 Task: Create New Customer with Customer Name: RA Sushi, Billing Address Line1: 538 Junior Avenue, Billing Address Line2:  Duluth, Billing Address Line3:  Georgia 30097
Action: Mouse moved to (168, 33)
Screenshot: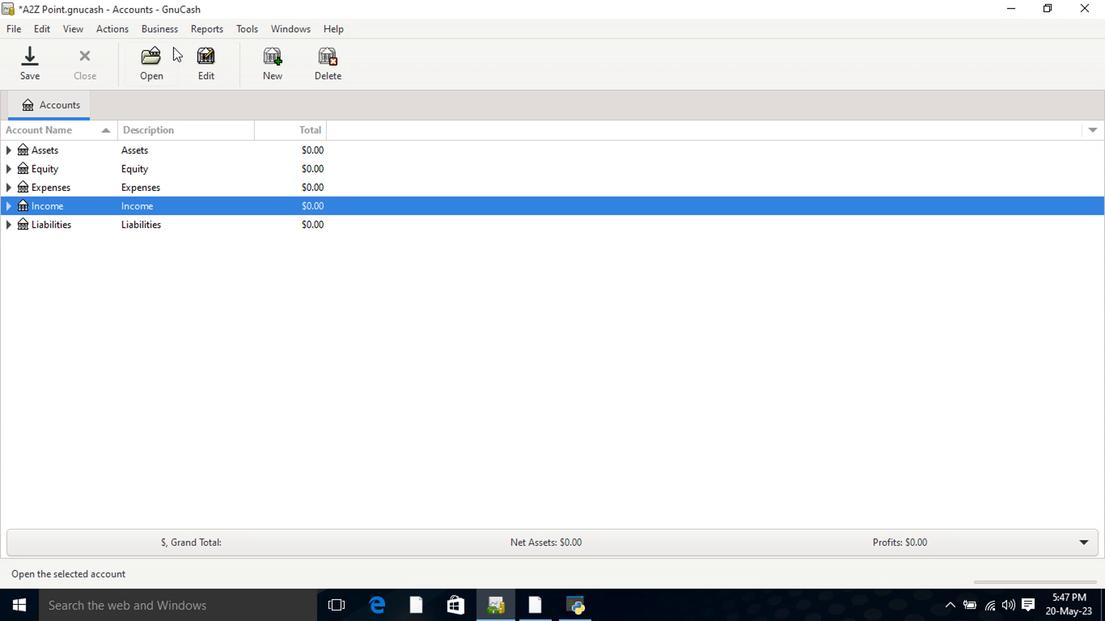 
Action: Mouse pressed left at (168, 33)
Screenshot: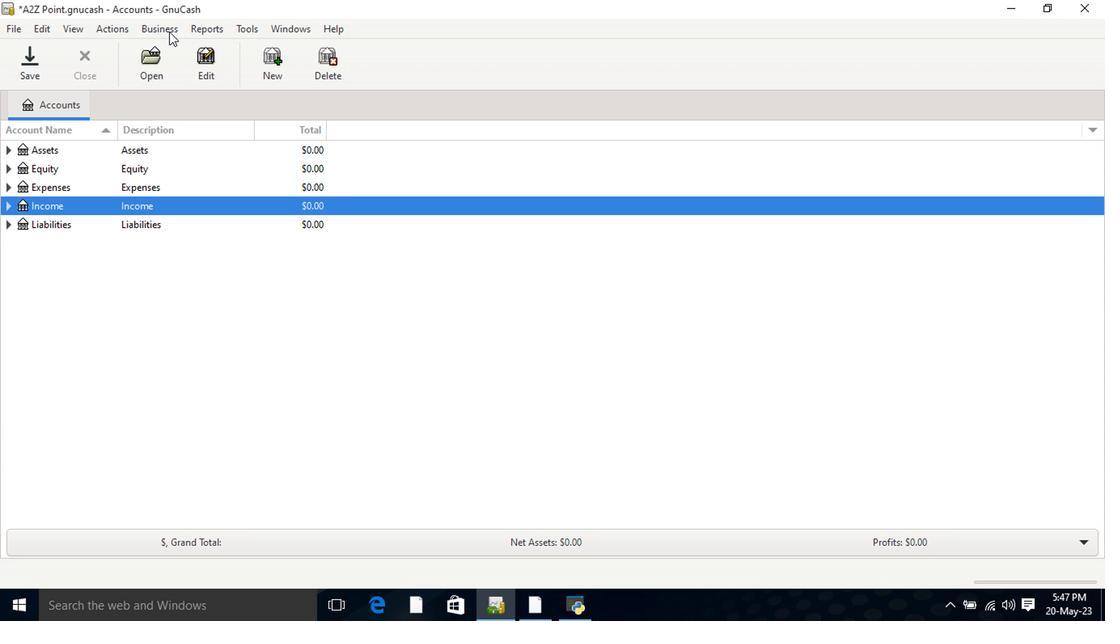 
Action: Mouse moved to (178, 52)
Screenshot: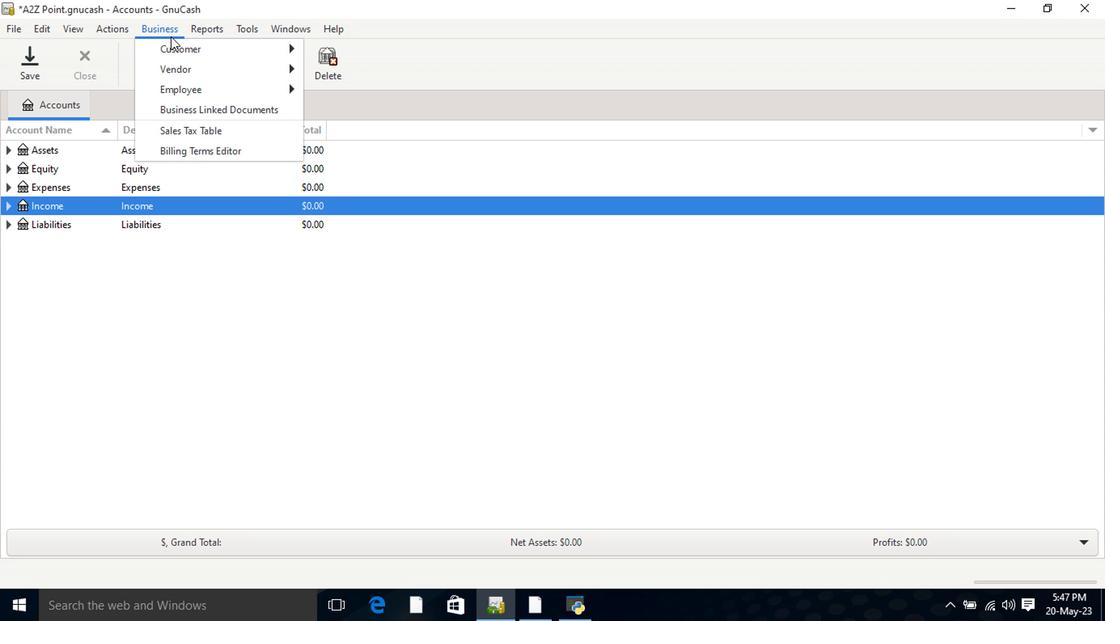
Action: Mouse pressed left at (178, 52)
Screenshot: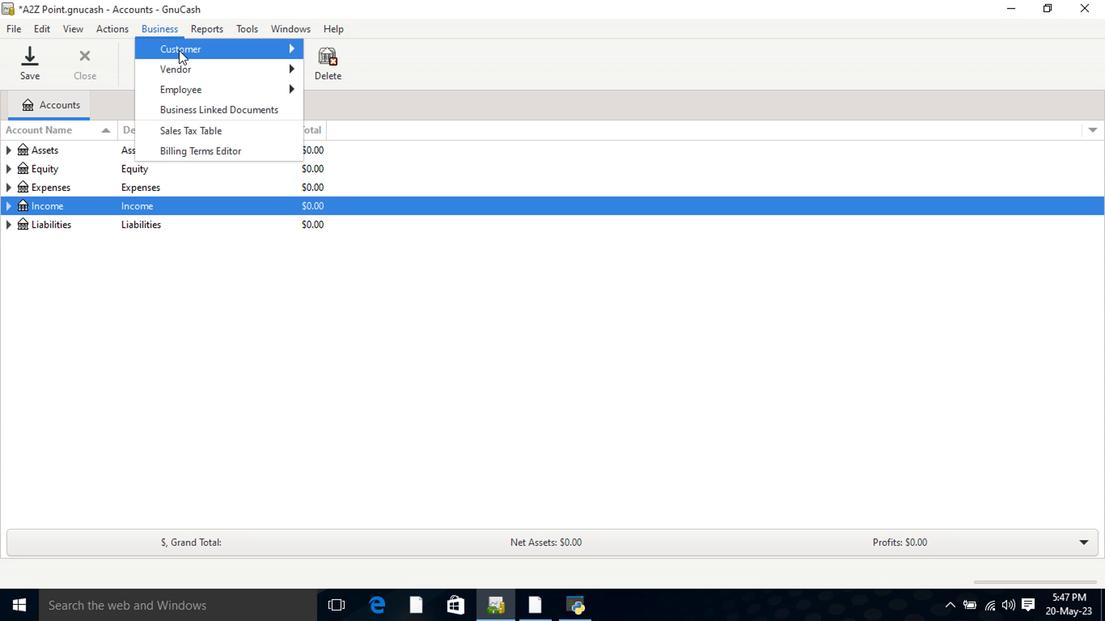 
Action: Mouse moved to (335, 70)
Screenshot: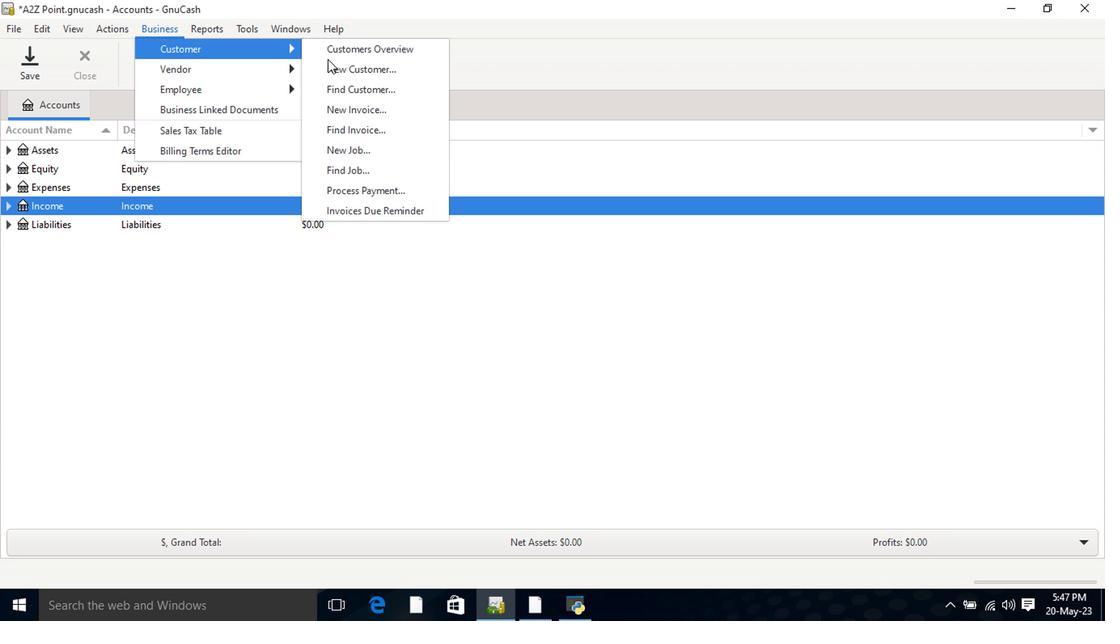 
Action: Mouse pressed left at (335, 70)
Screenshot: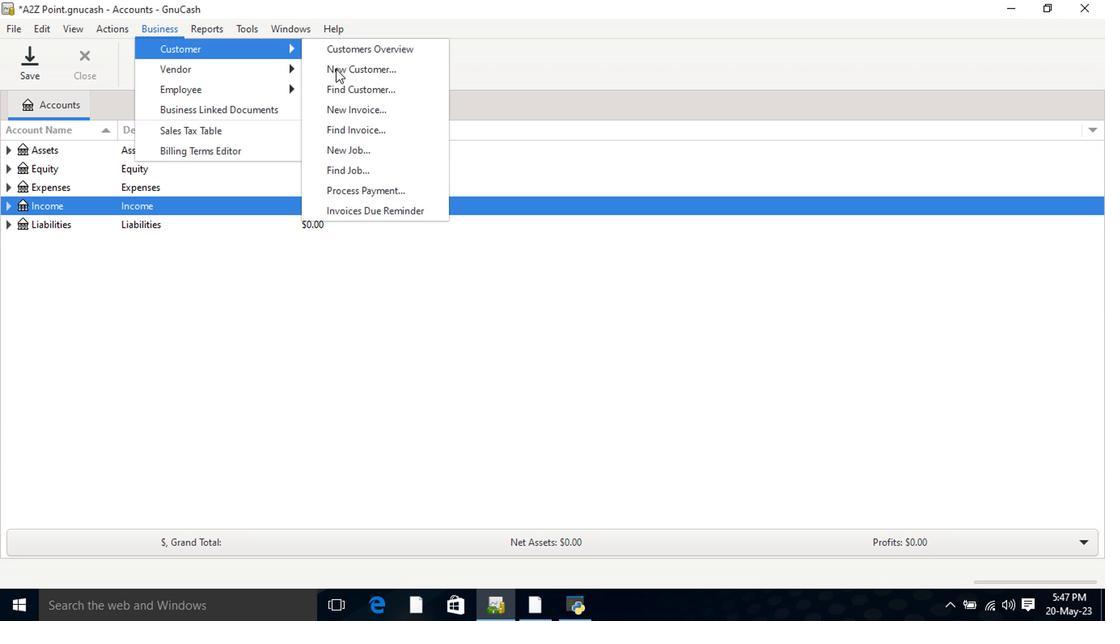 
Action: Mouse moved to (512, 223)
Screenshot: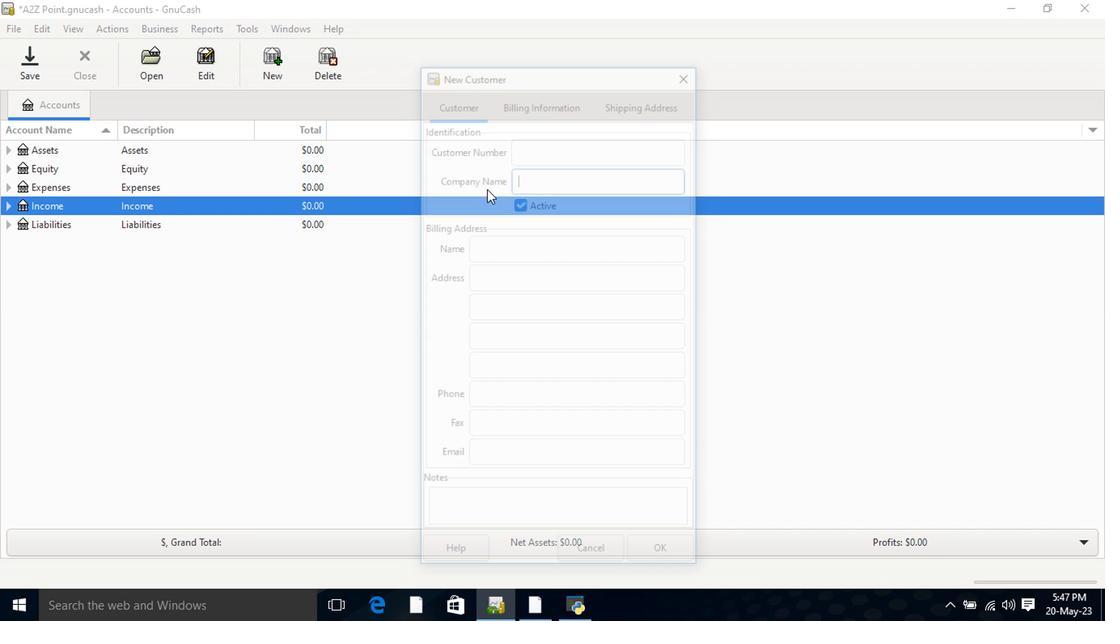 
Action: Key pressed <Key.shift>RA<Key.space><Key.shift>Shus<Key.backspace><Key.backspace><Key.backspace>ushi
Screenshot: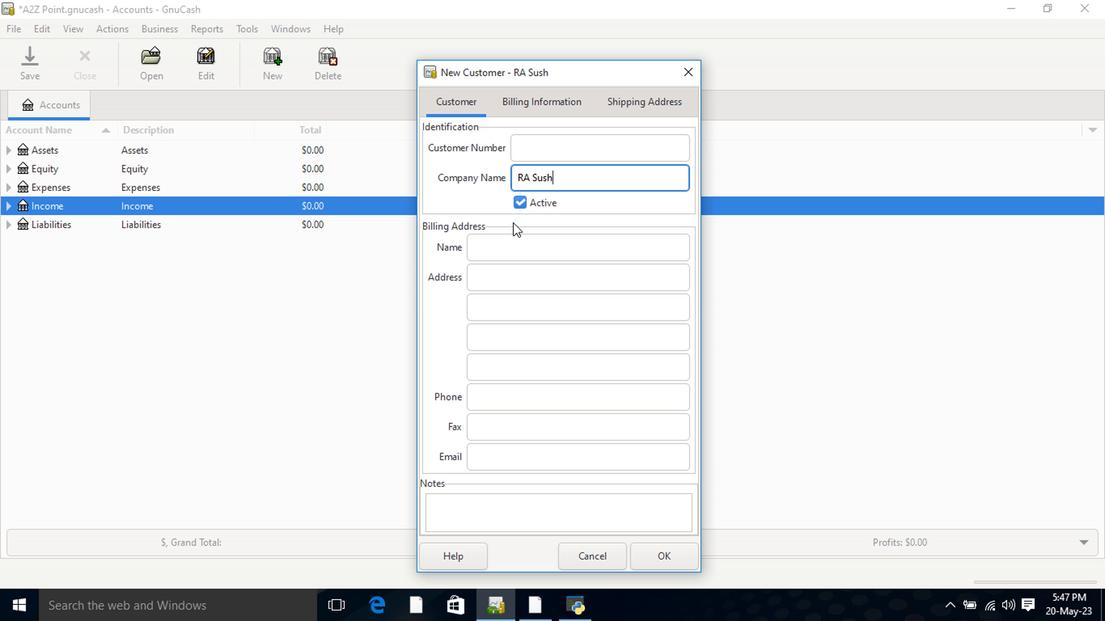 
Action: Mouse moved to (493, 289)
Screenshot: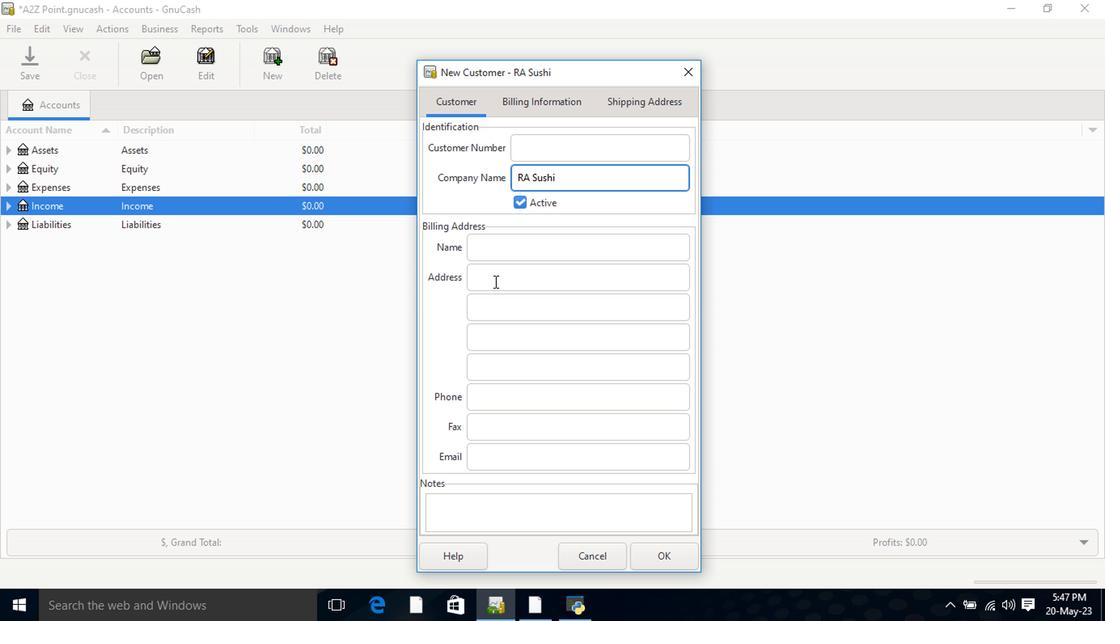 
Action: Mouse pressed left at (493, 289)
Screenshot: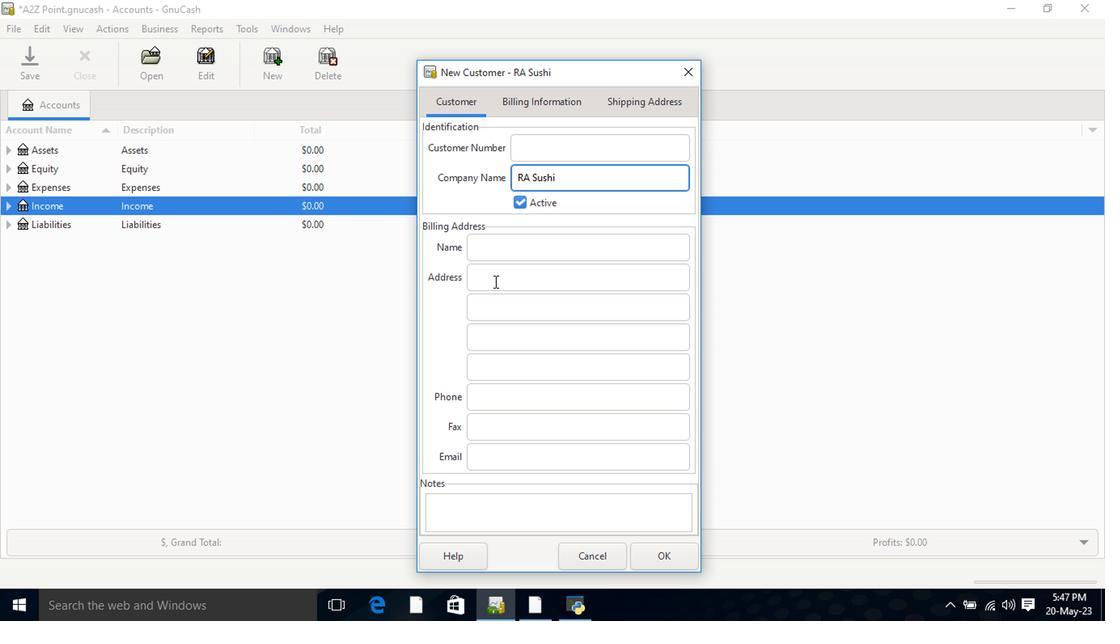 
Action: Key pressed 538<Key.space><Key.shift>Junior<Key.space><Key.shift>Avenue<Key.tab><Key.shift>Du<Key.tab><Key.shift>Ge<Key.tab>
Screenshot: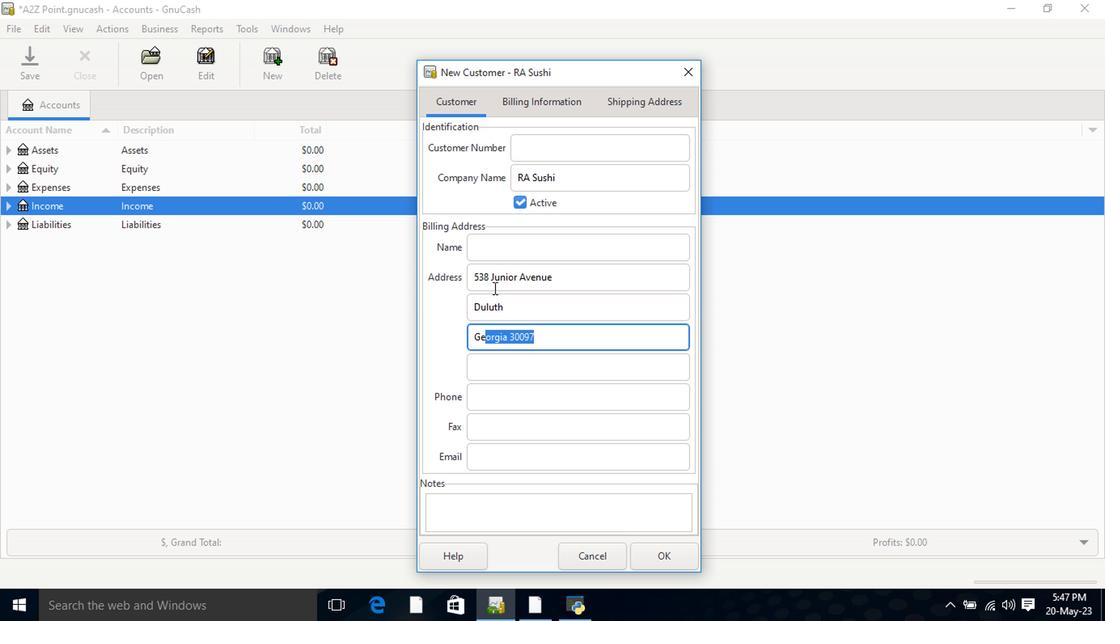 
Action: Mouse moved to (661, 555)
Screenshot: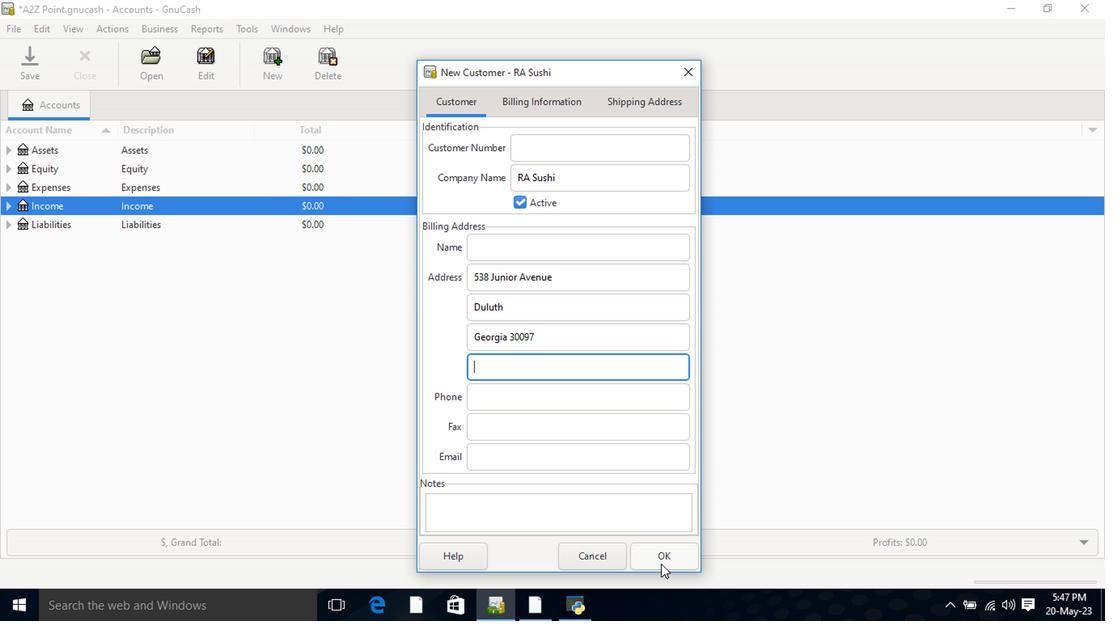 
Action: Mouse pressed left at (661, 555)
Screenshot: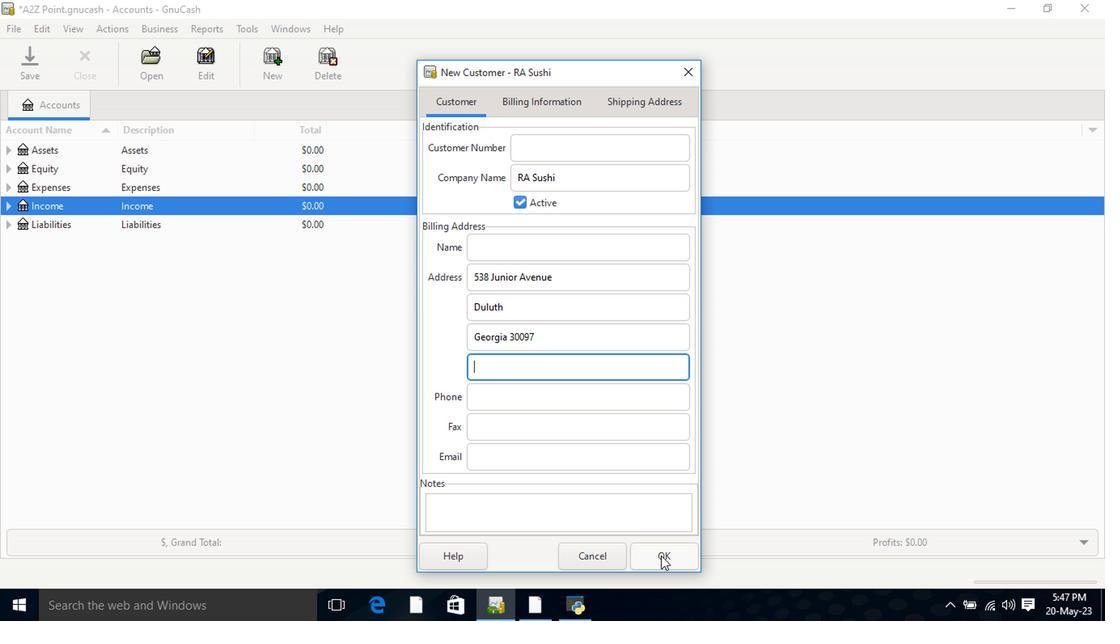 
